 Task: Learn more about a career.
Action: Mouse moved to (659, 66)
Screenshot: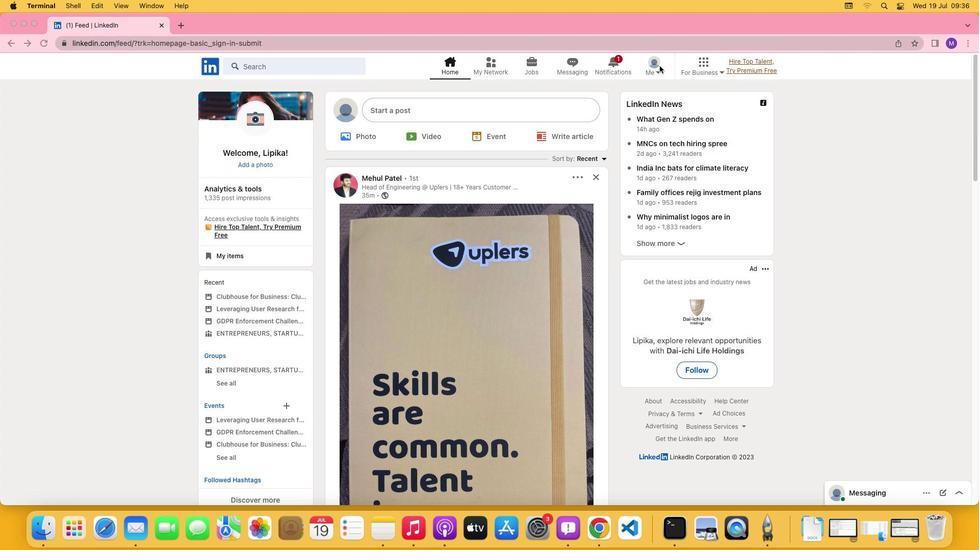 
Action: Mouse pressed left at (659, 66)
Screenshot: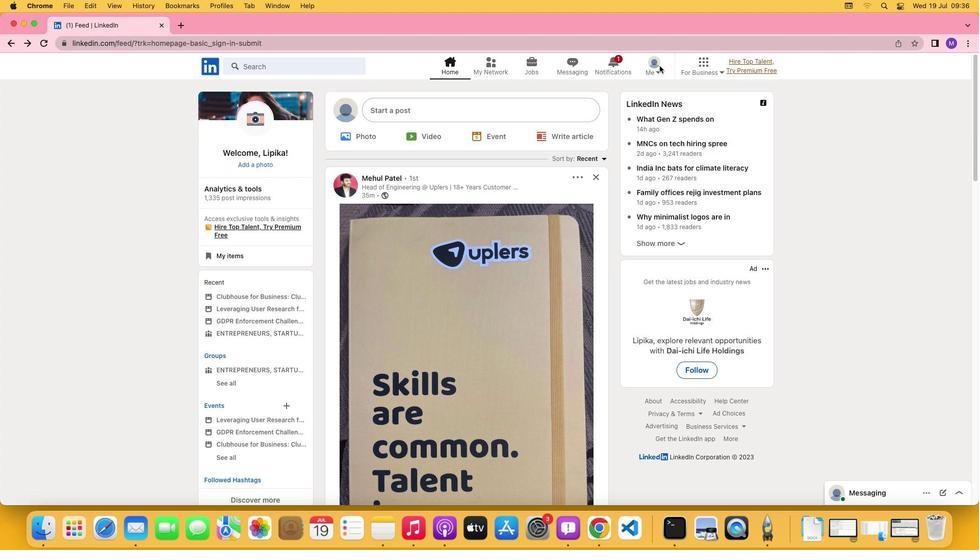 
Action: Mouse moved to (658, 72)
Screenshot: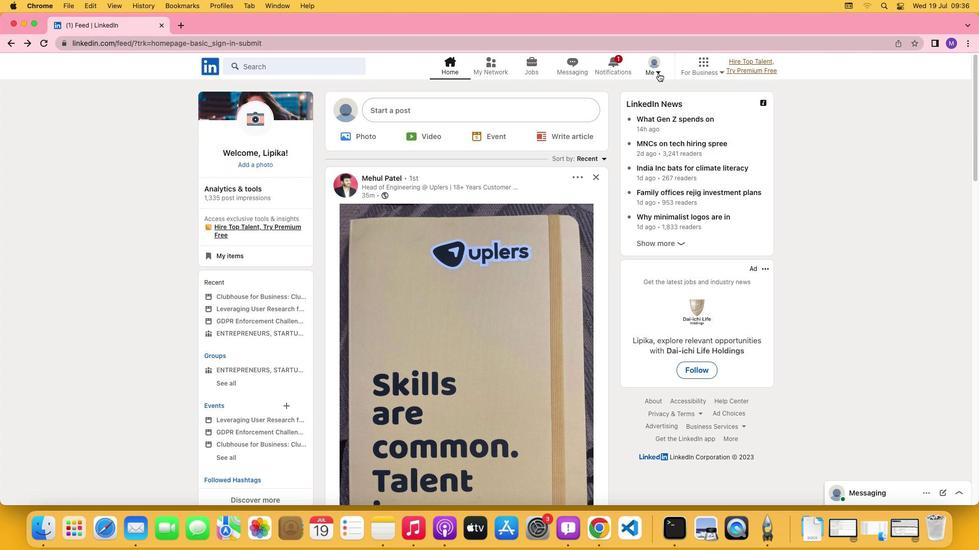 
Action: Mouse pressed left at (658, 72)
Screenshot: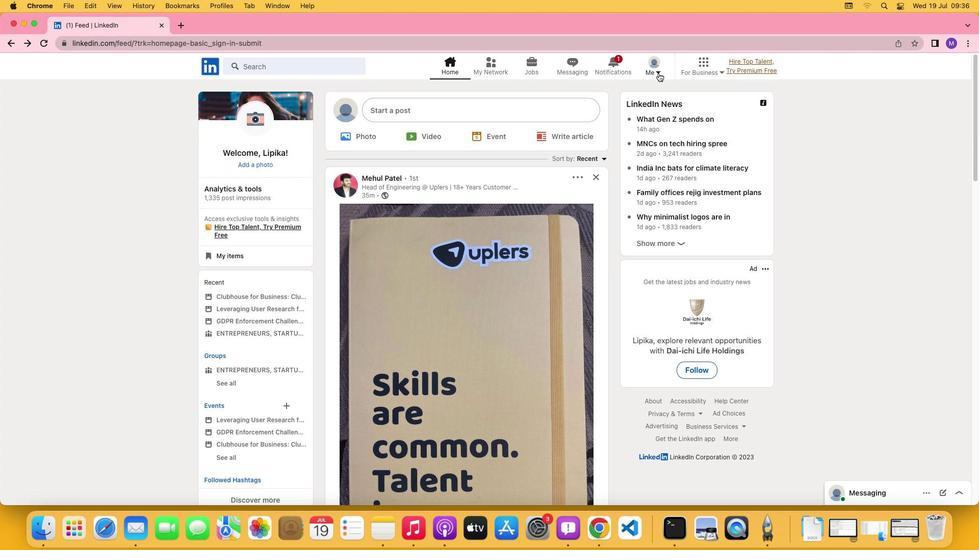 
Action: Mouse moved to (561, 178)
Screenshot: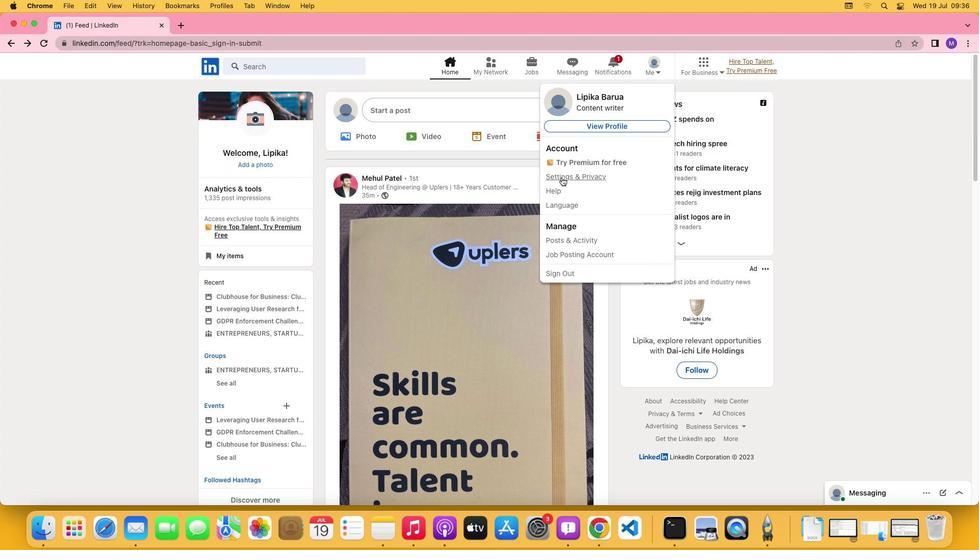
Action: Mouse pressed left at (561, 178)
Screenshot: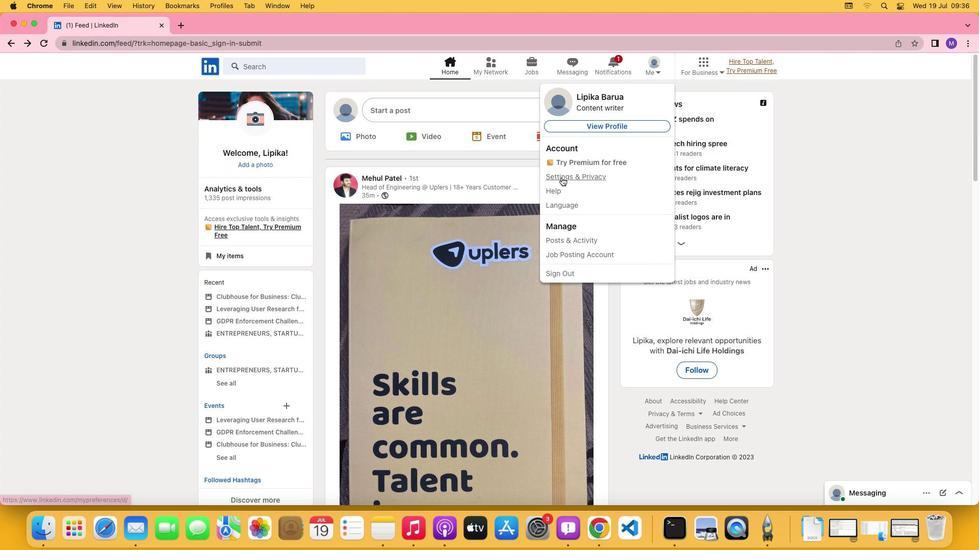 
Action: Mouse moved to (440, 253)
Screenshot: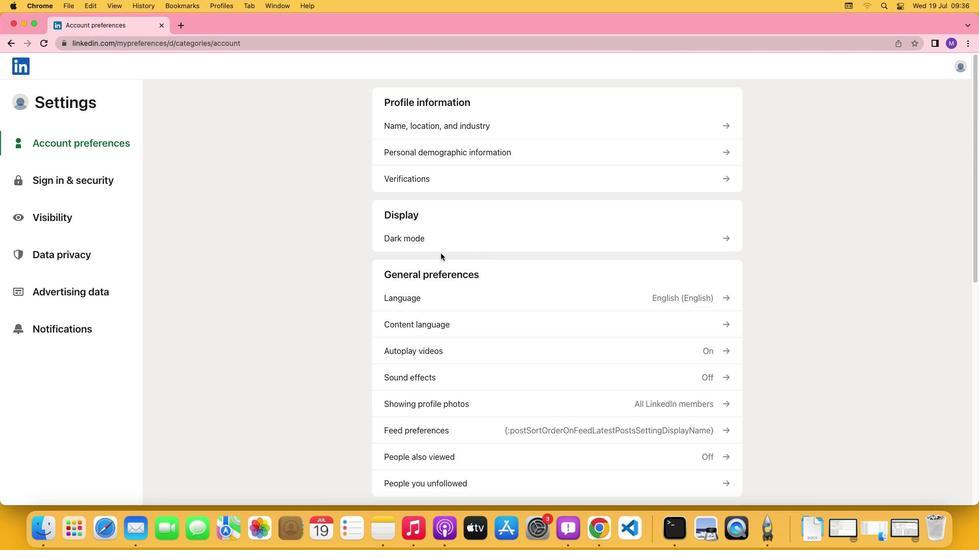 
Action: Mouse scrolled (440, 253) with delta (0, 0)
Screenshot: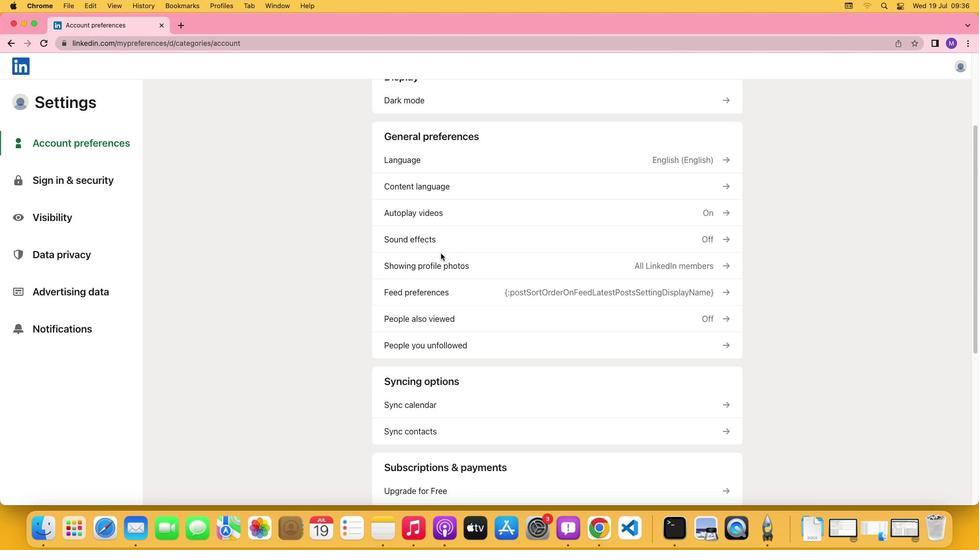 
Action: Mouse scrolled (440, 253) with delta (0, 0)
Screenshot: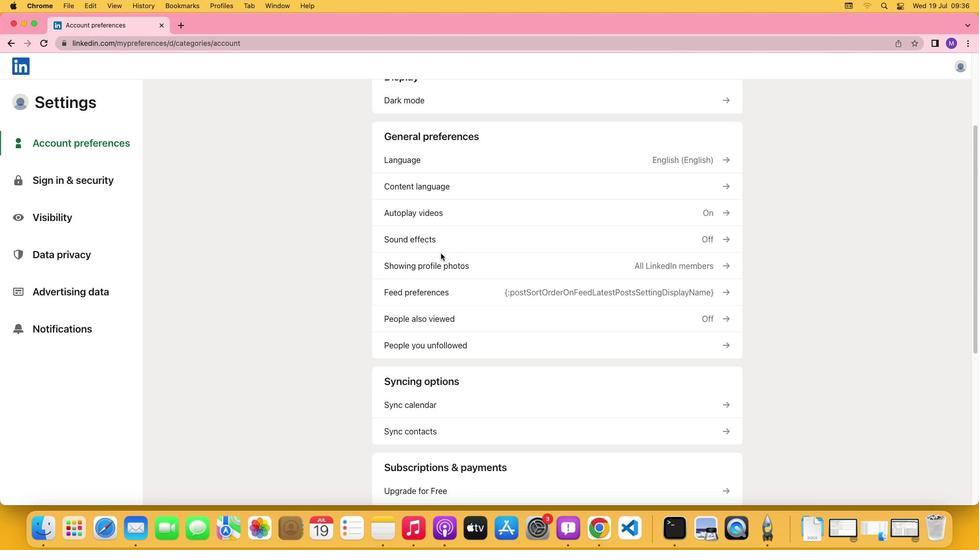 
Action: Mouse scrolled (440, 253) with delta (0, -2)
Screenshot: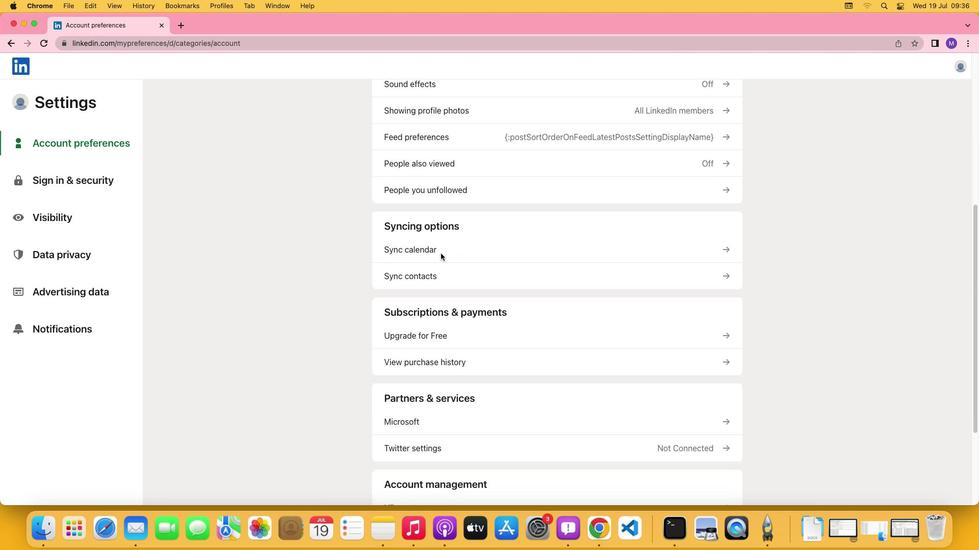 
Action: Mouse scrolled (440, 253) with delta (0, -2)
Screenshot: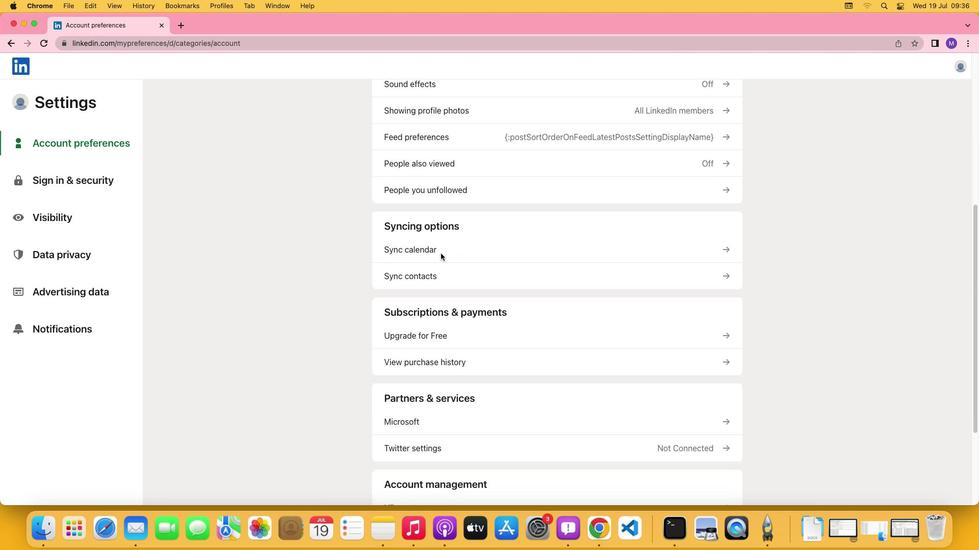 
Action: Mouse scrolled (440, 253) with delta (0, -3)
Screenshot: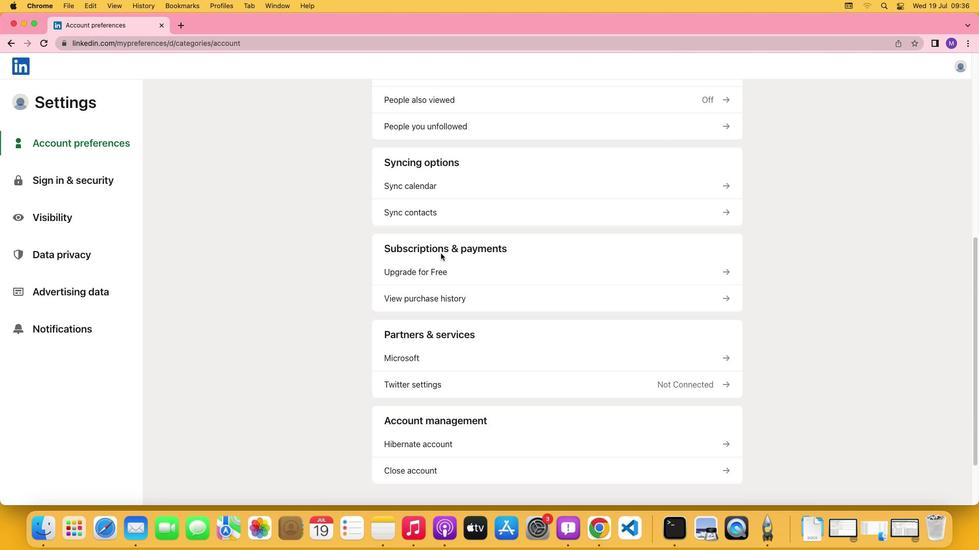 
Action: Mouse moved to (441, 253)
Screenshot: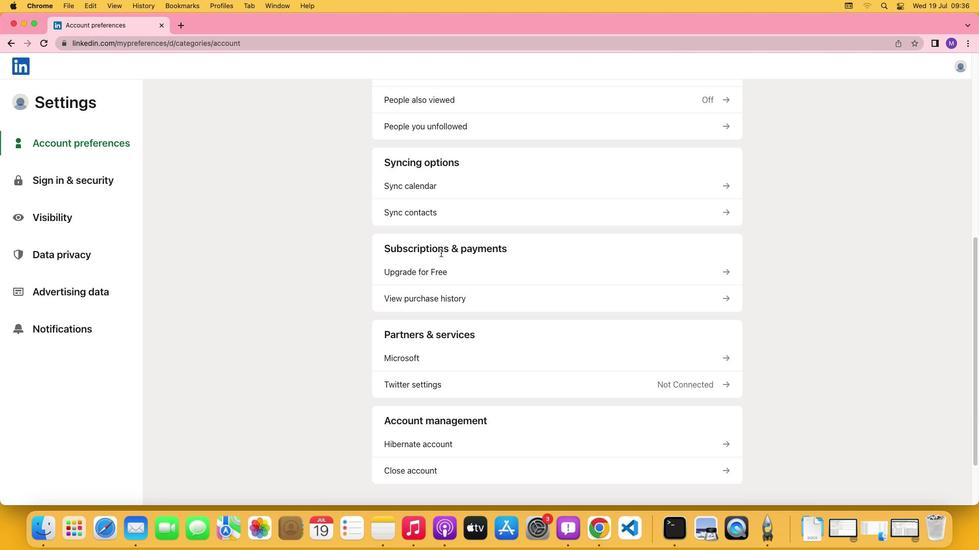 
Action: Mouse scrolled (441, 253) with delta (0, 0)
Screenshot: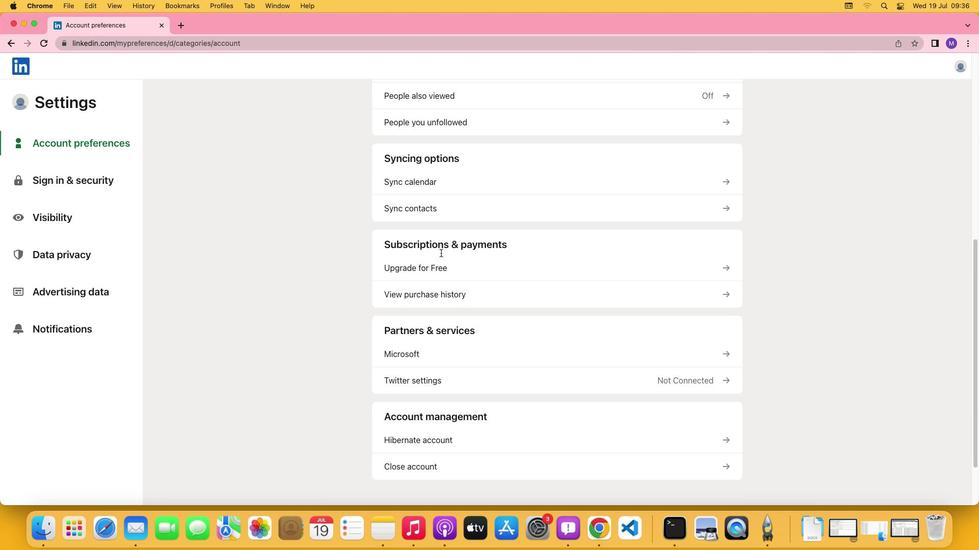 
Action: Mouse scrolled (441, 253) with delta (0, 0)
Screenshot: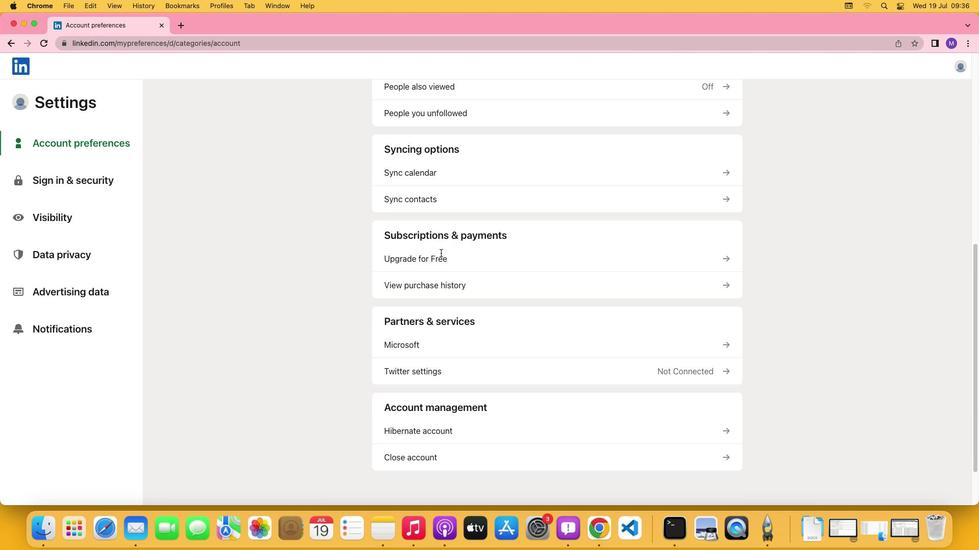 
Action: Mouse scrolled (441, 253) with delta (0, -1)
Screenshot: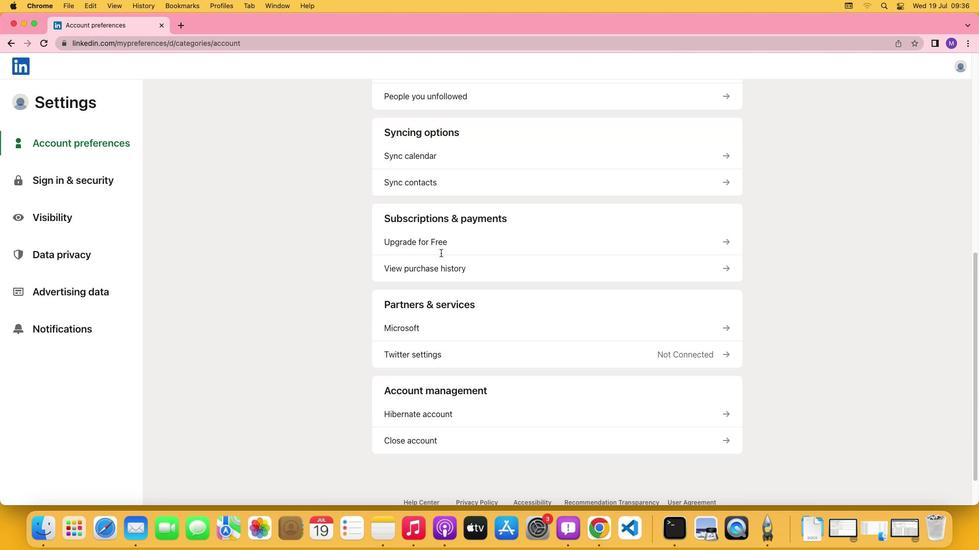 
Action: Mouse moved to (403, 195)
Screenshot: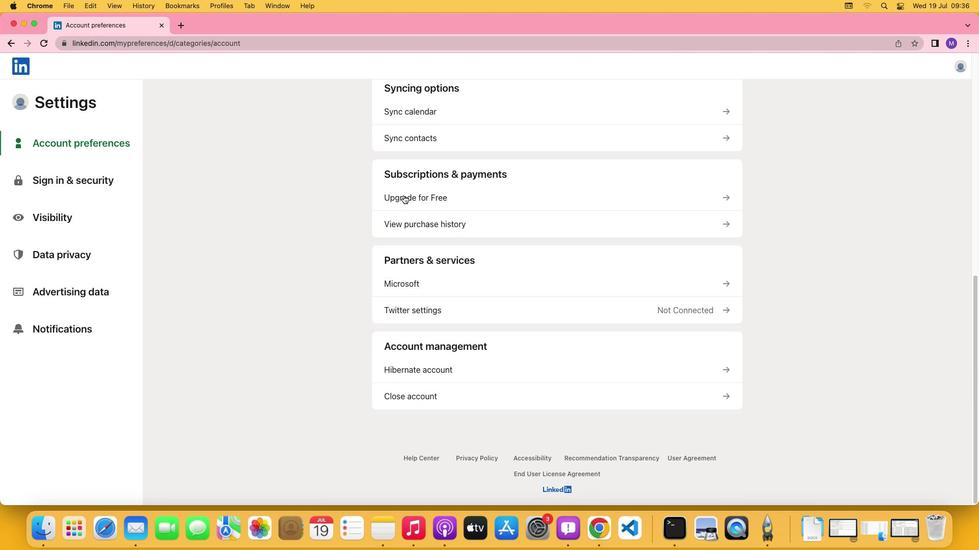 
Action: Mouse pressed left at (403, 195)
Screenshot: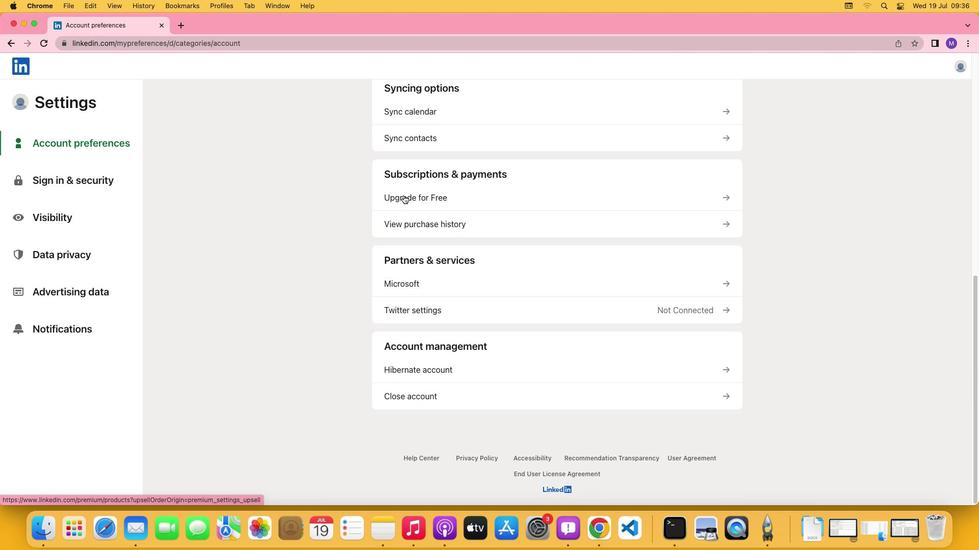 
Action: Mouse moved to (367, 261)
Screenshot: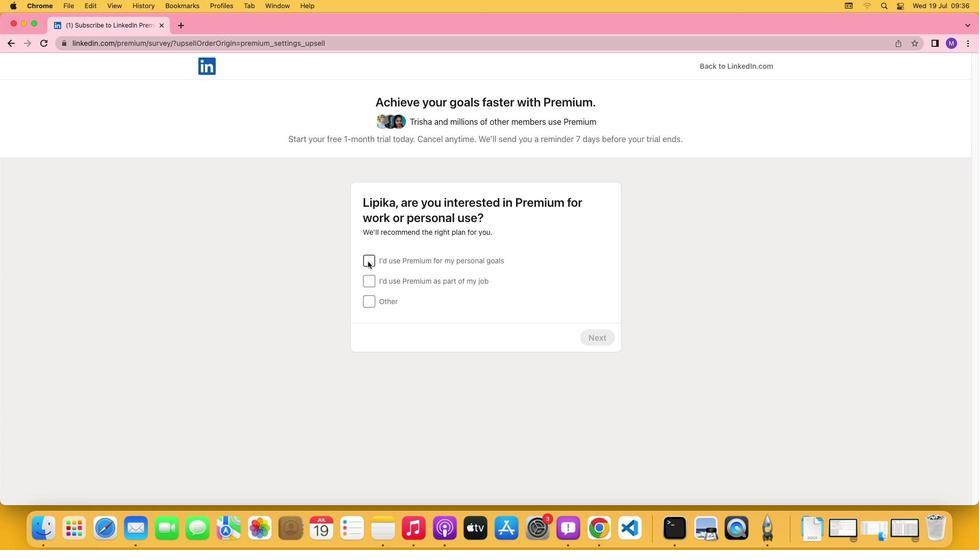 
Action: Mouse pressed left at (367, 261)
Screenshot: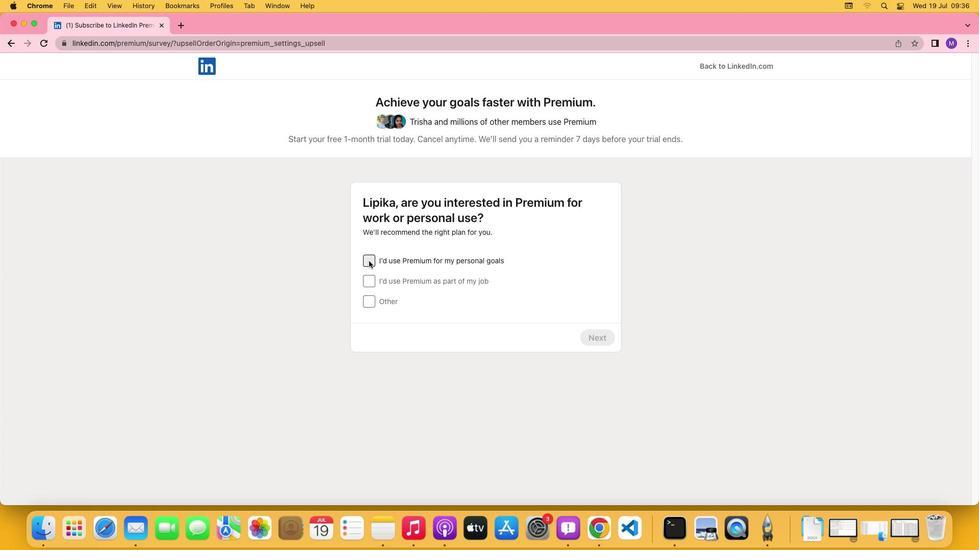 
Action: Mouse moved to (592, 334)
Screenshot: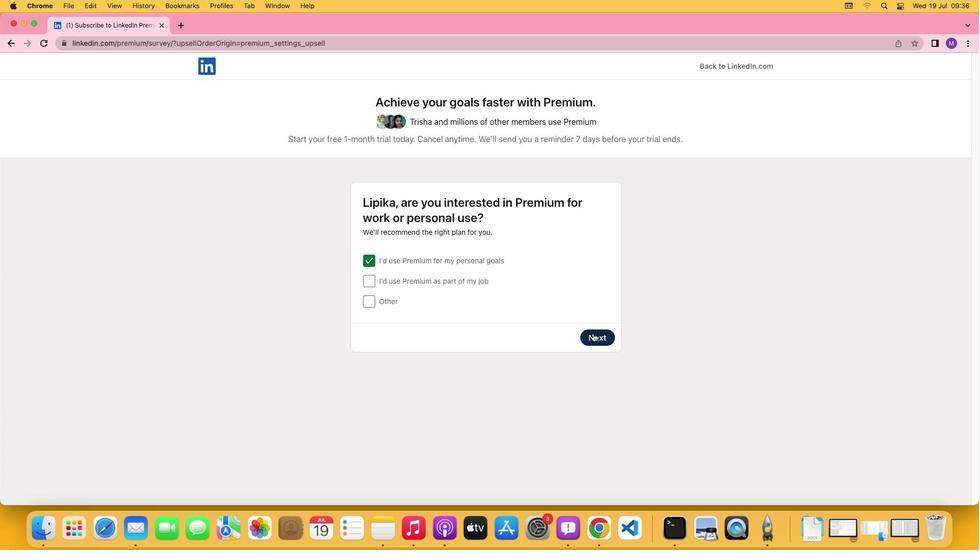 
Action: Mouse pressed left at (592, 334)
Screenshot: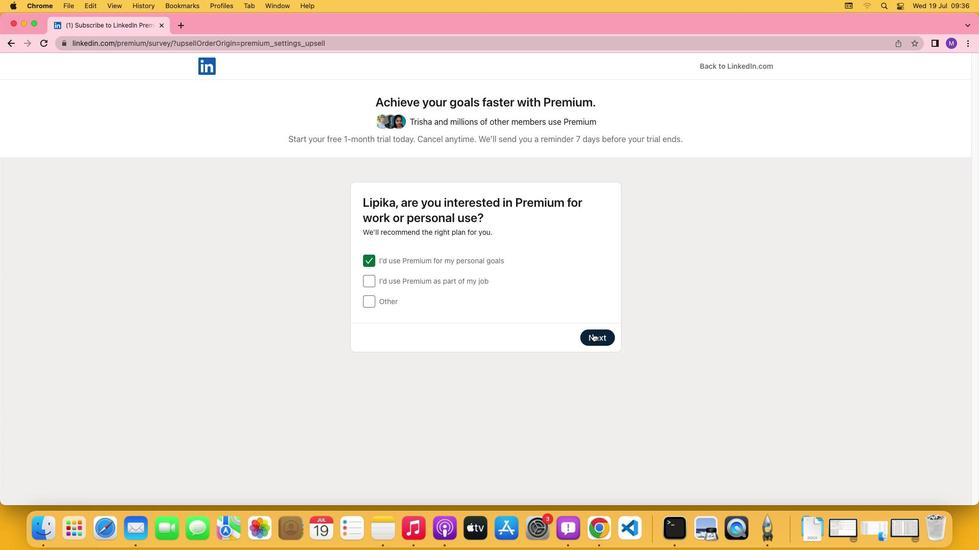 
Action: Mouse moved to (594, 388)
Screenshot: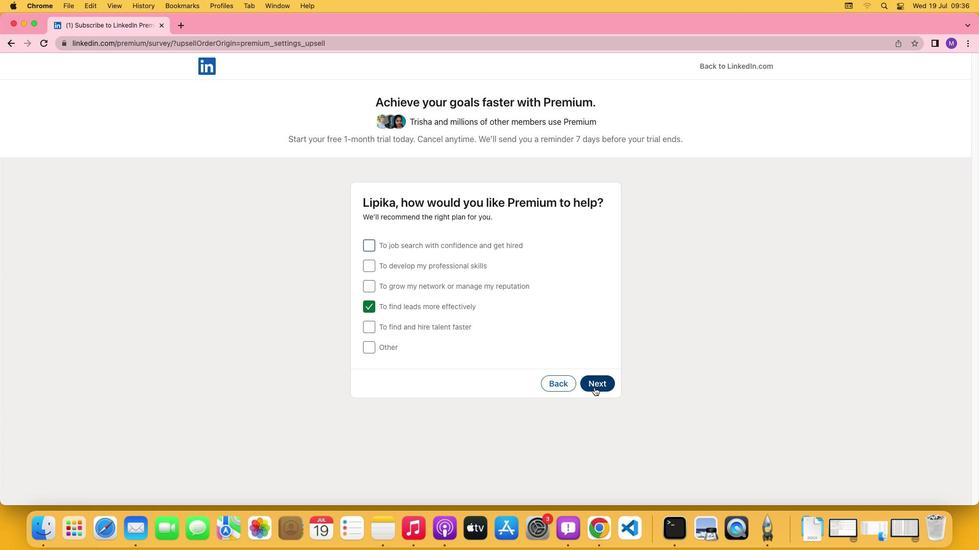 
Action: Mouse pressed left at (594, 388)
Screenshot: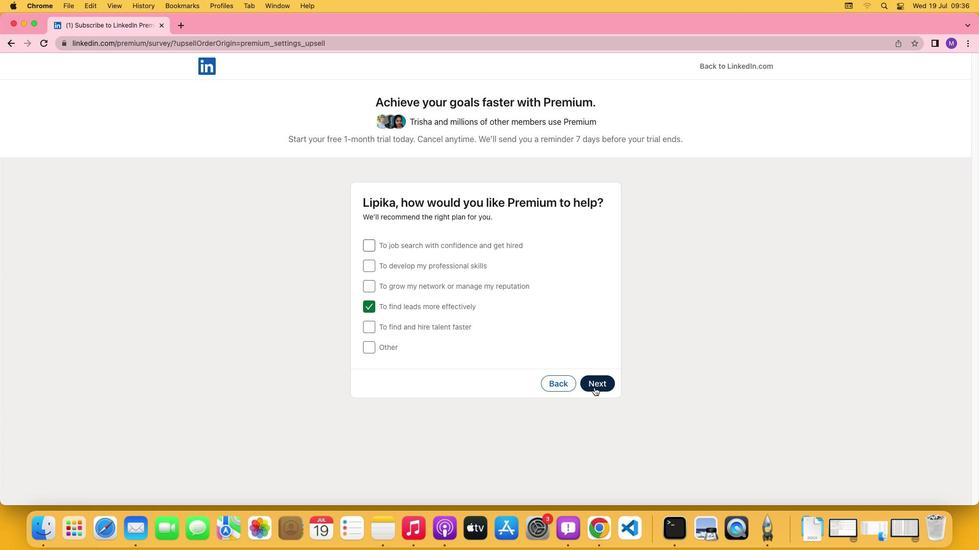 
Action: Mouse moved to (365, 306)
Screenshot: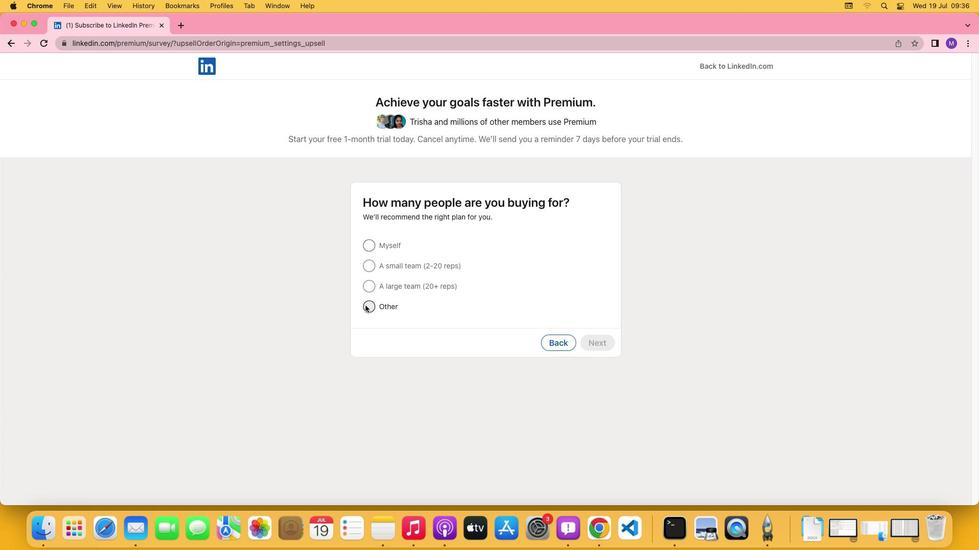 
Action: Mouse pressed left at (365, 306)
Screenshot: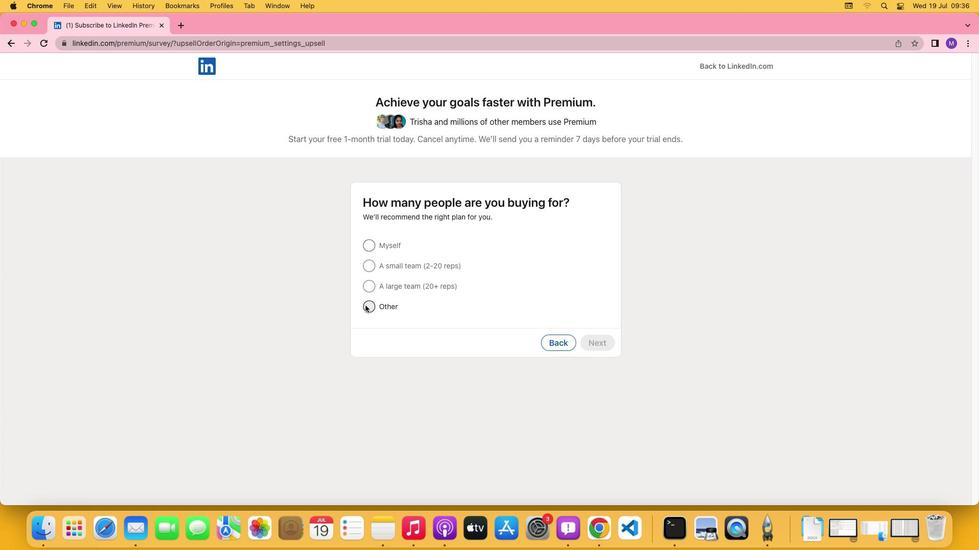 
Action: Mouse moved to (601, 342)
Screenshot: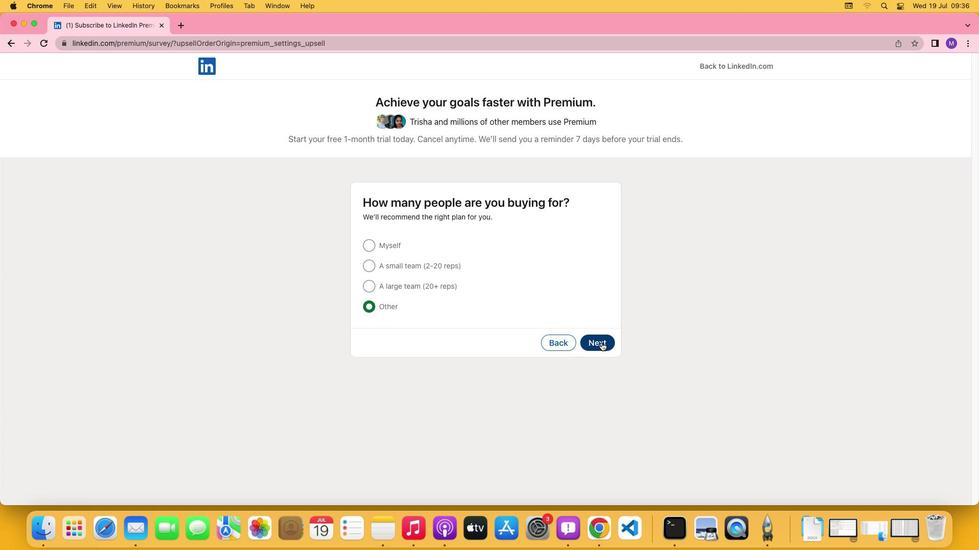 
Action: Mouse pressed left at (601, 342)
Screenshot: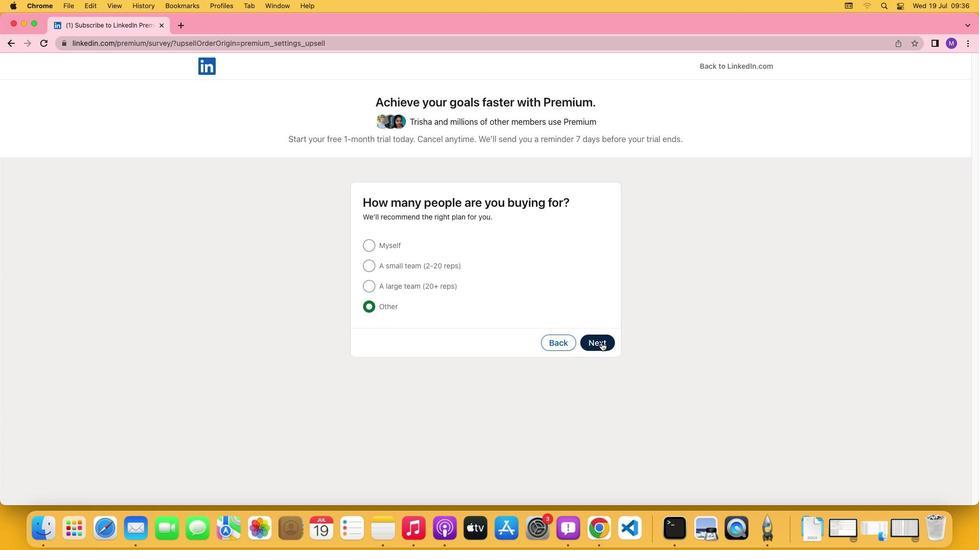
Action: Mouse moved to (297, 406)
Screenshot: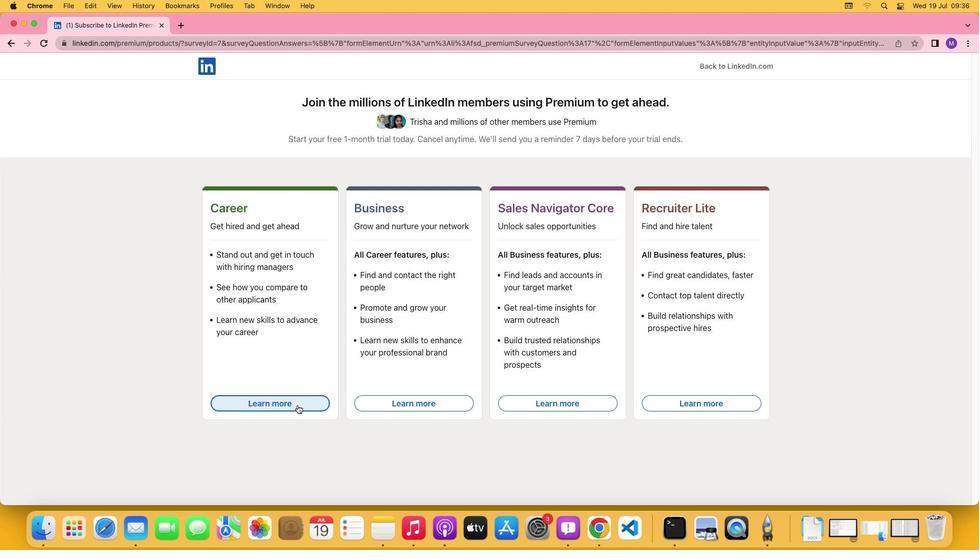 
Action: Mouse pressed left at (297, 406)
Screenshot: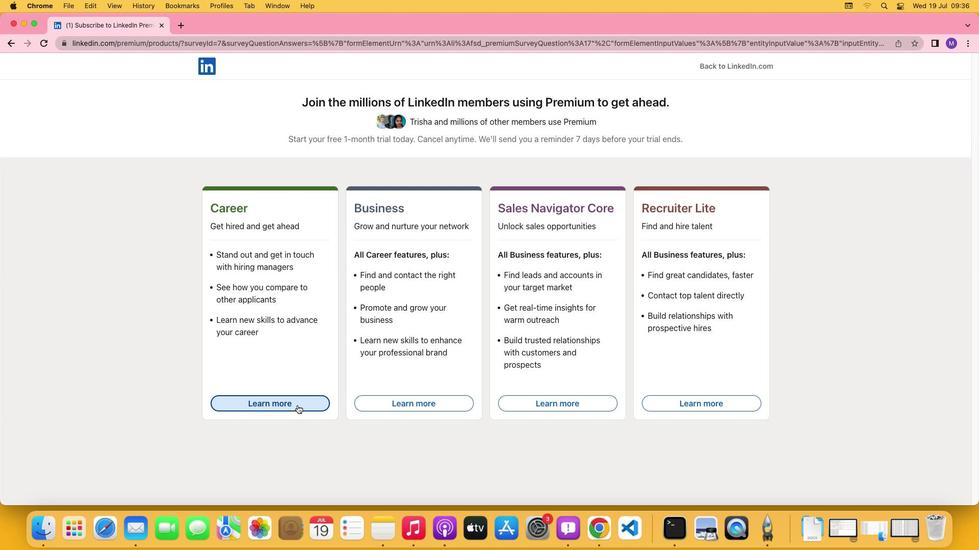 
